 Task: Manage the "Group list" page variations in the site builder.
Action: Mouse moved to (997, 78)
Screenshot: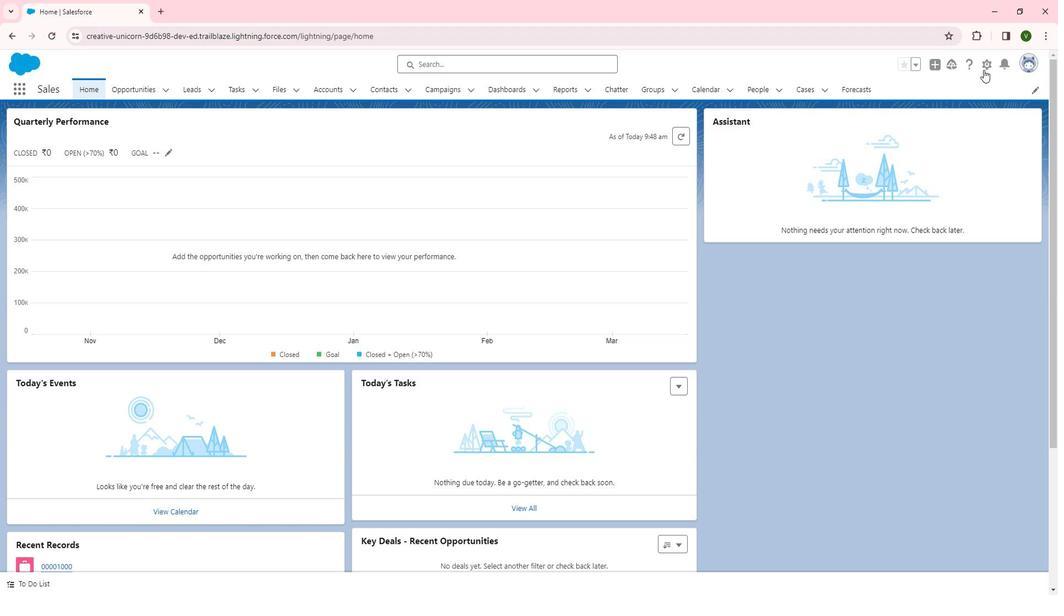 
Action: Mouse pressed left at (997, 78)
Screenshot: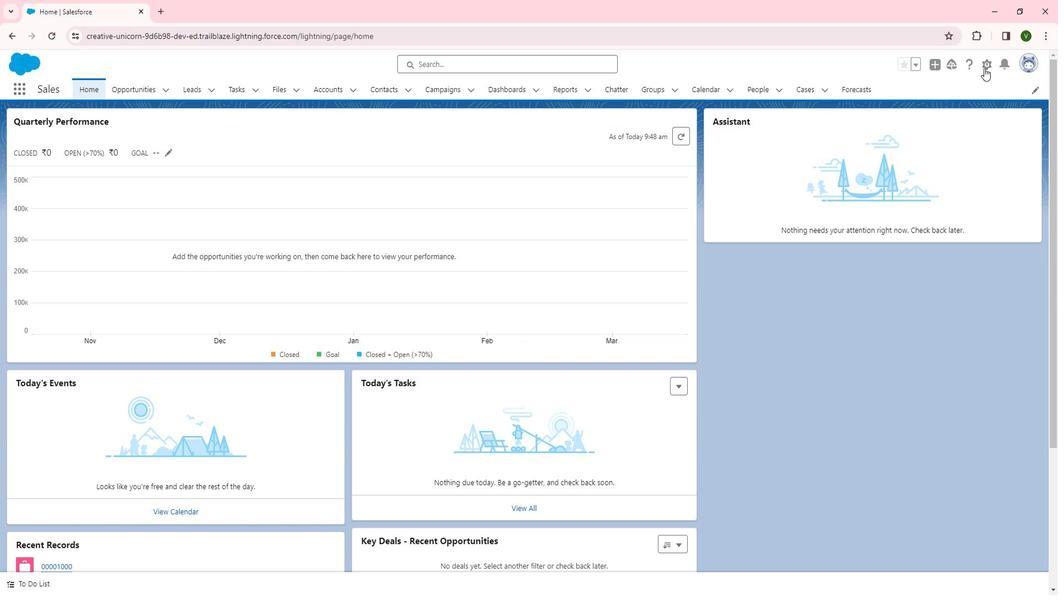 
Action: Mouse moved to (962, 101)
Screenshot: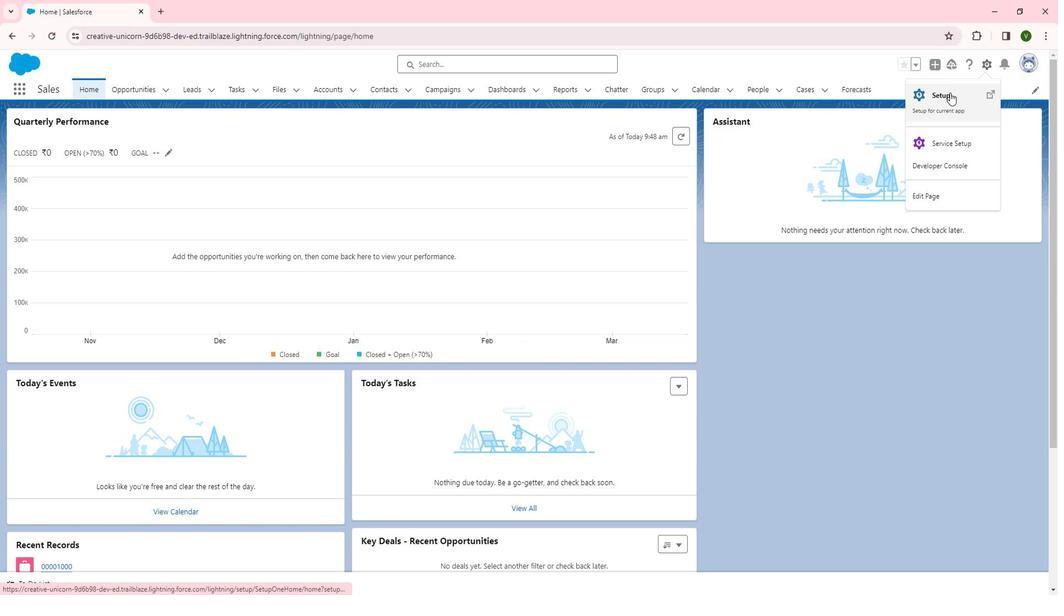 
Action: Mouse pressed left at (962, 101)
Screenshot: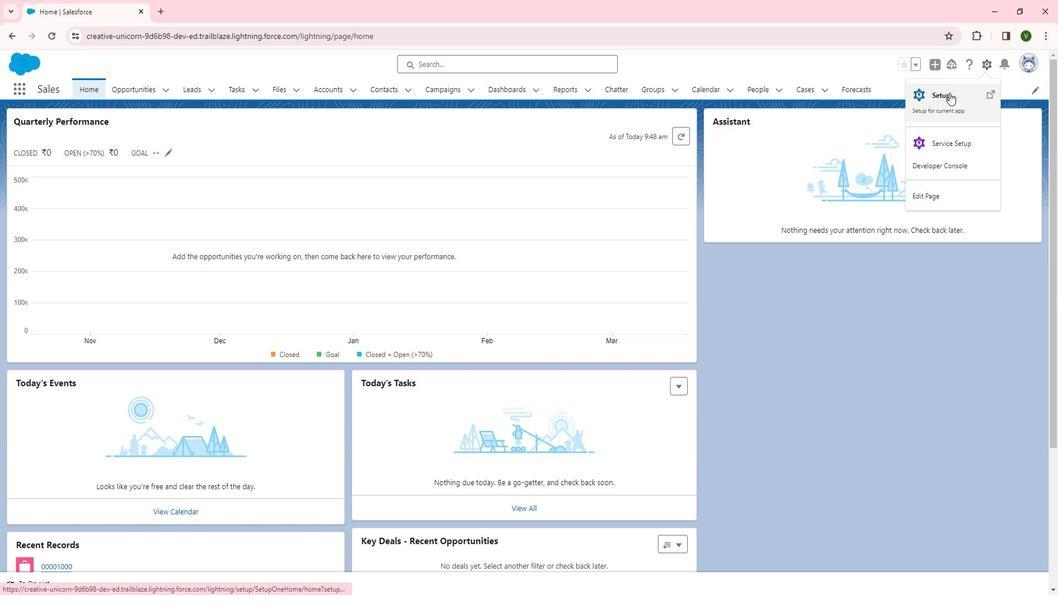 
Action: Mouse moved to (62, 390)
Screenshot: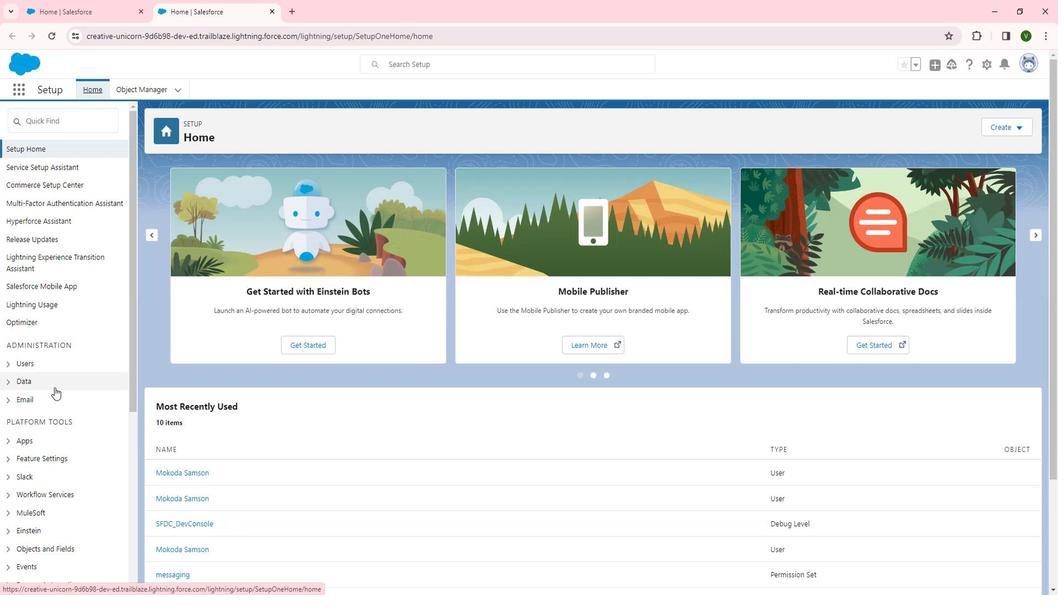 
Action: Mouse scrolled (62, 389) with delta (0, 0)
Screenshot: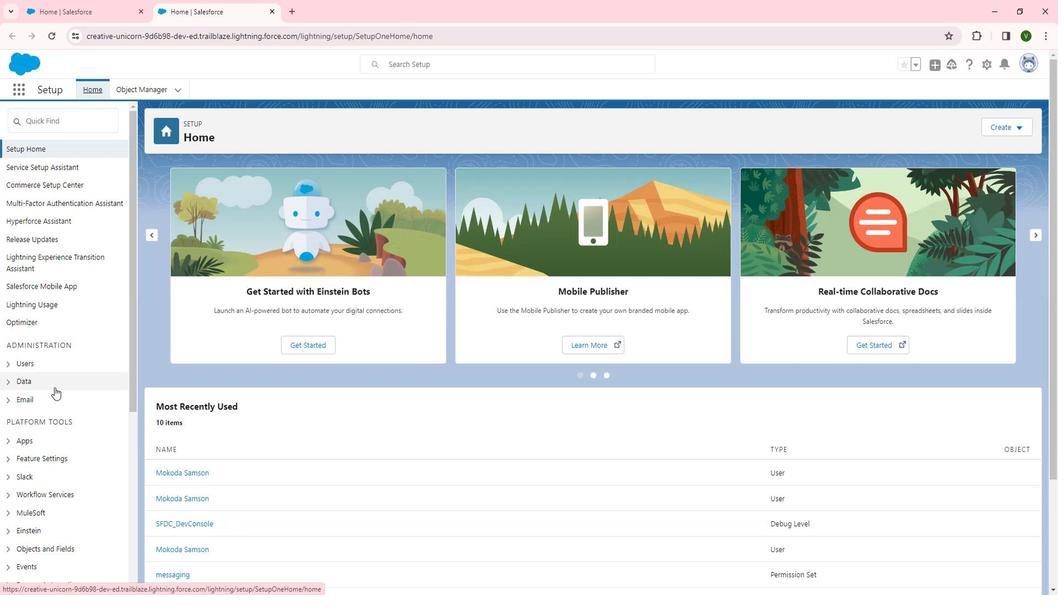 
Action: Mouse moved to (62, 390)
Screenshot: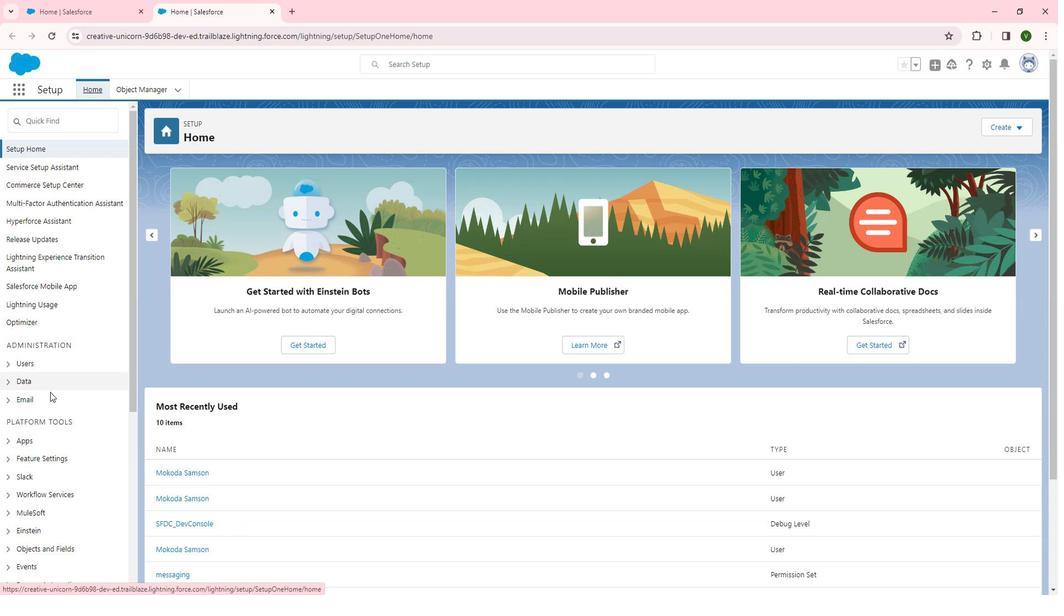 
Action: Mouse scrolled (62, 389) with delta (0, 0)
Screenshot: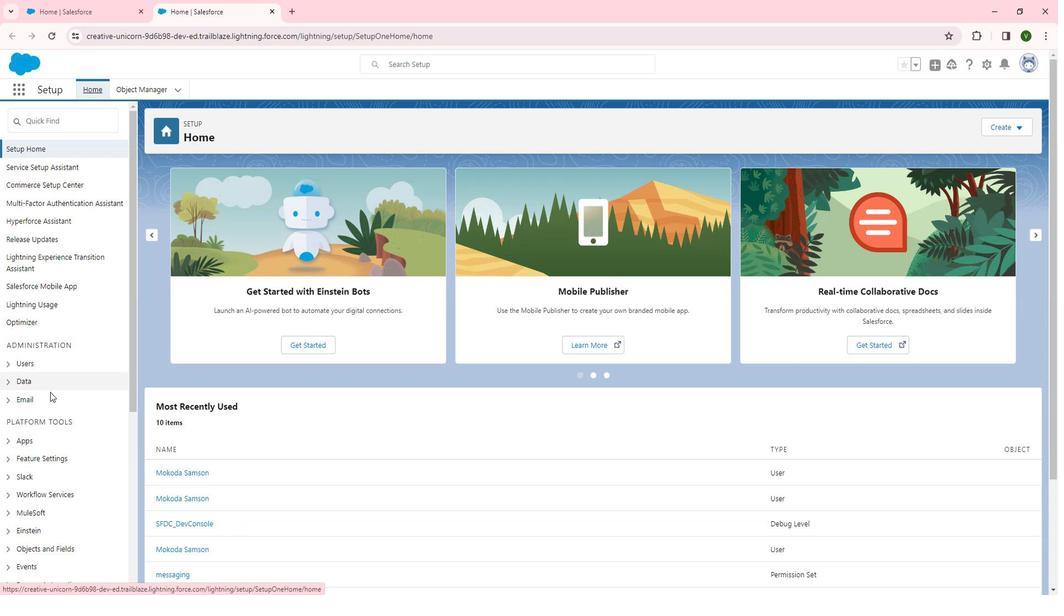 
Action: Mouse moved to (57, 342)
Screenshot: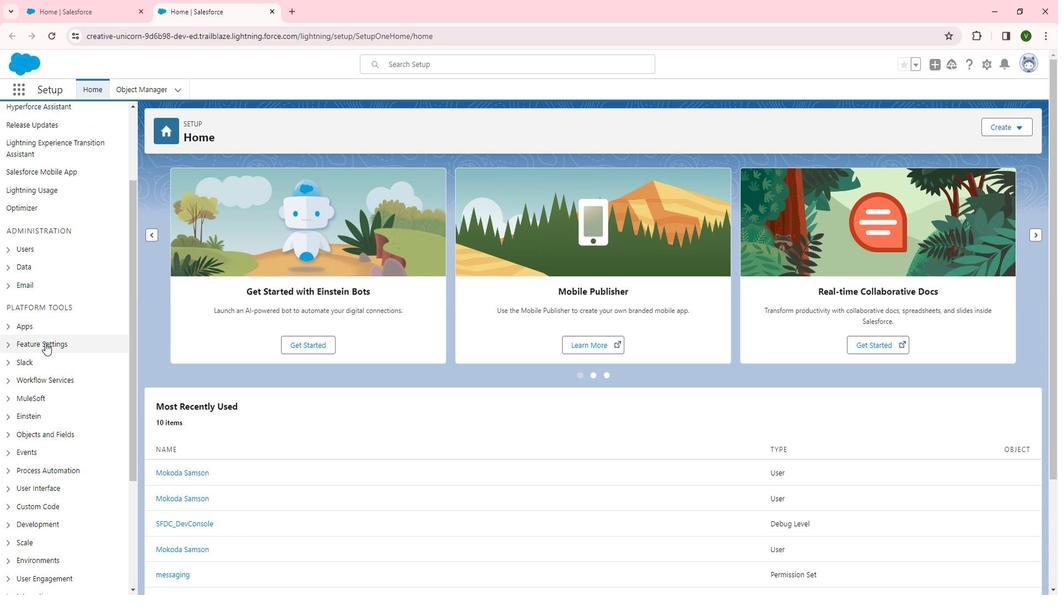
Action: Mouse pressed left at (57, 342)
Screenshot: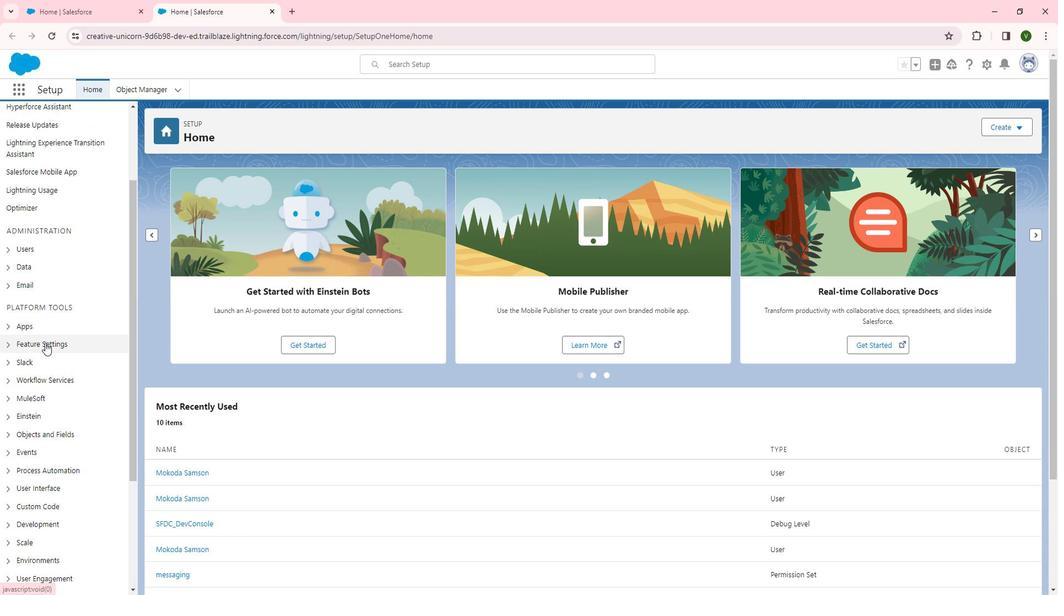 
Action: Mouse moved to (74, 457)
Screenshot: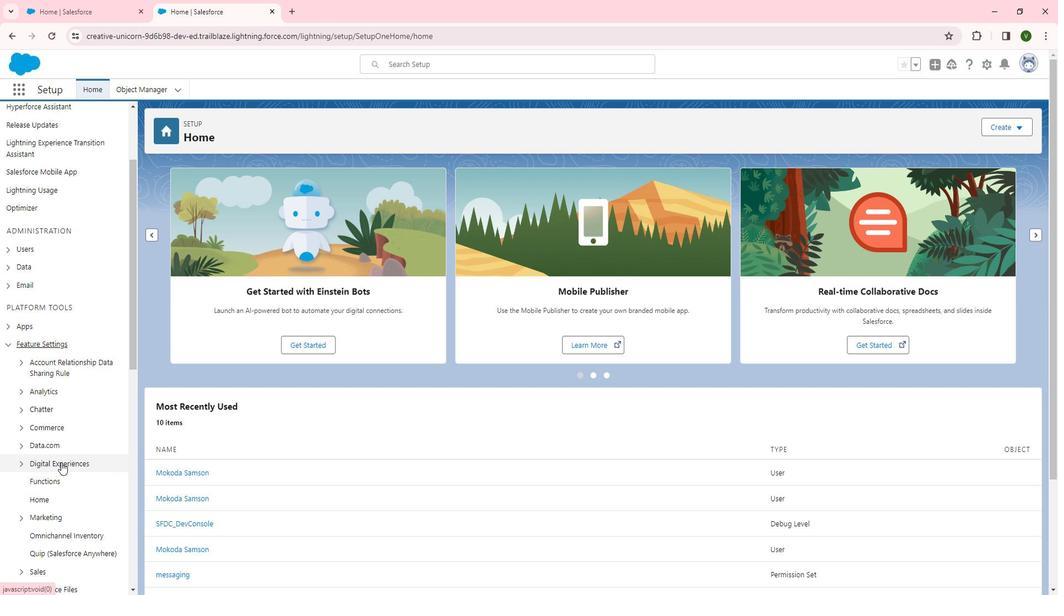 
Action: Mouse pressed left at (74, 457)
Screenshot: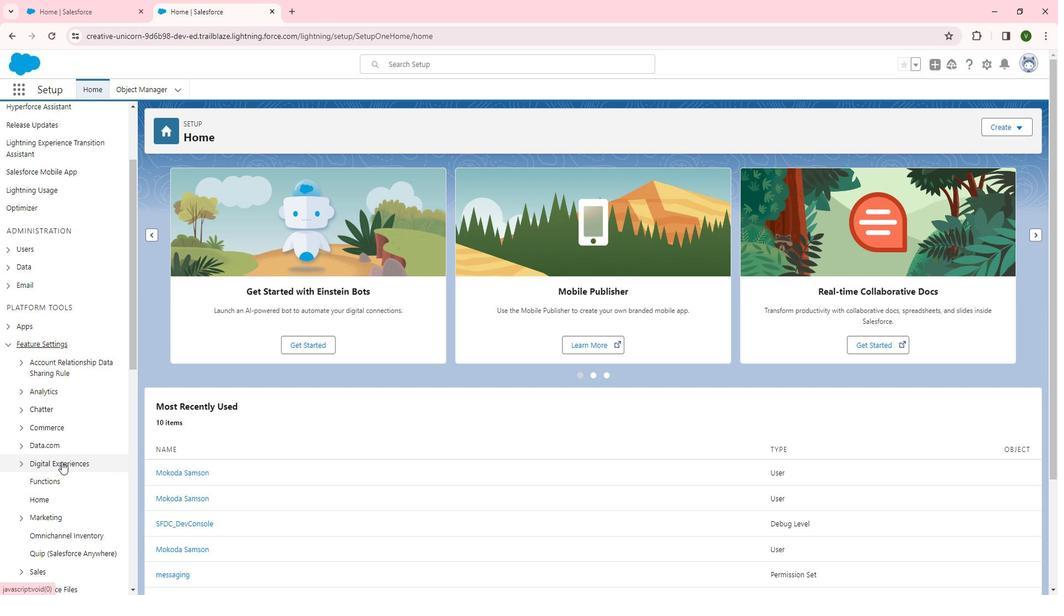 
Action: Mouse moved to (115, 372)
Screenshot: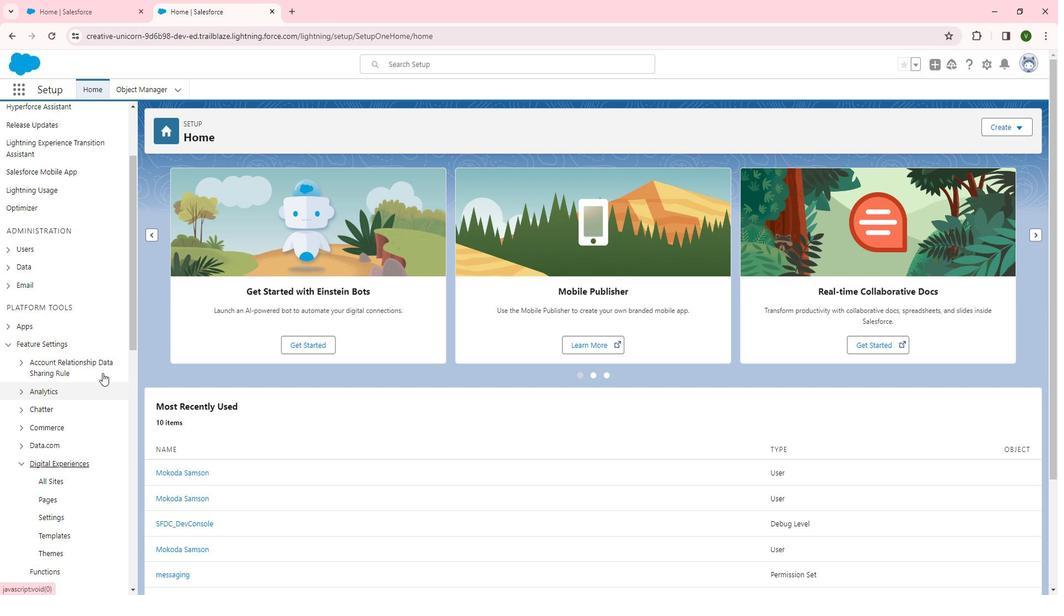 
Action: Mouse scrolled (115, 371) with delta (0, 0)
Screenshot: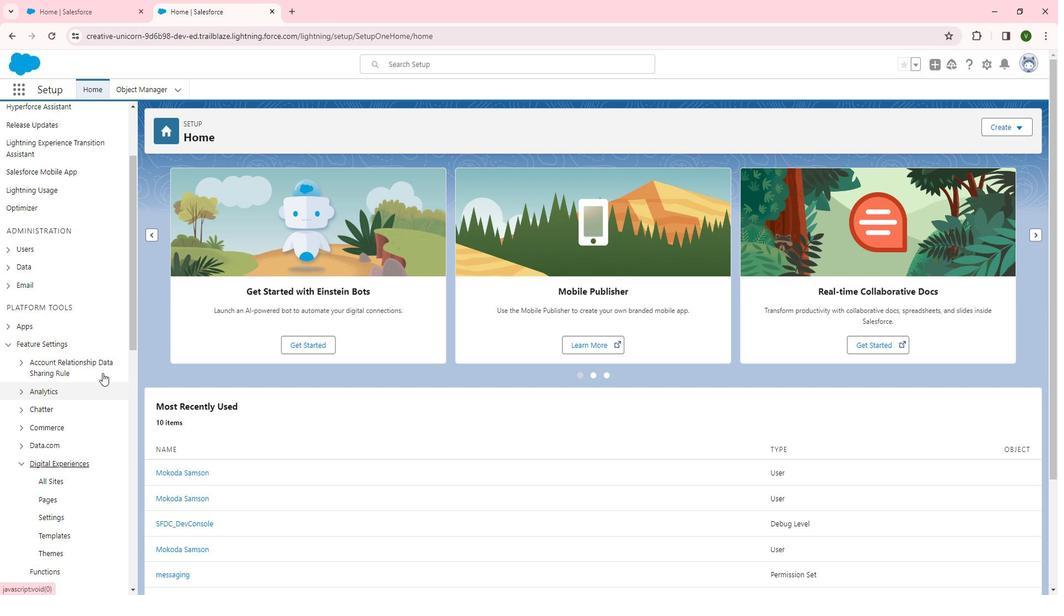 
Action: Mouse scrolled (115, 371) with delta (0, 0)
Screenshot: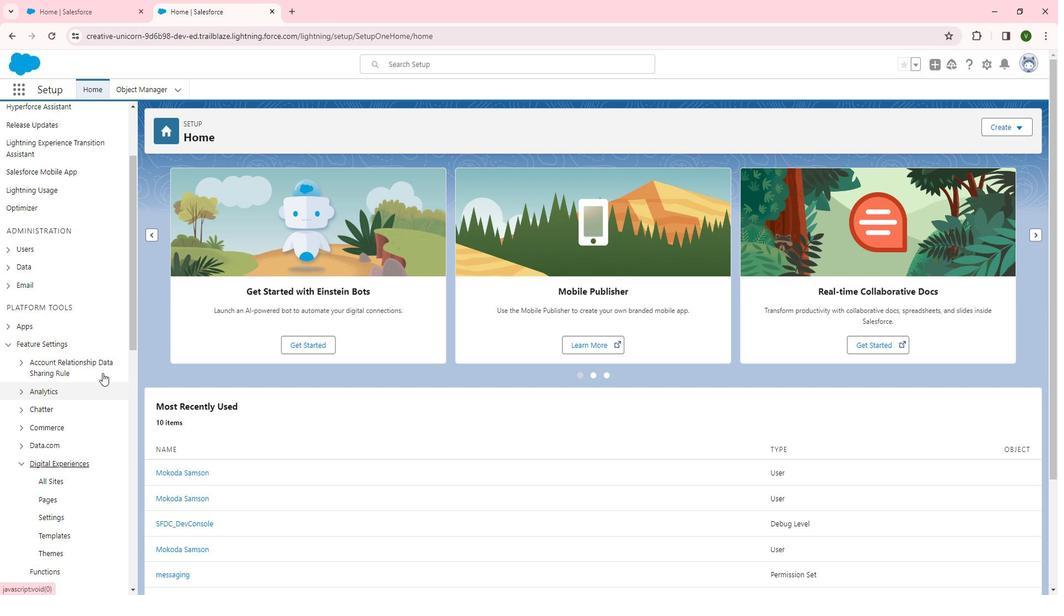 
Action: Mouse moved to (115, 369)
Screenshot: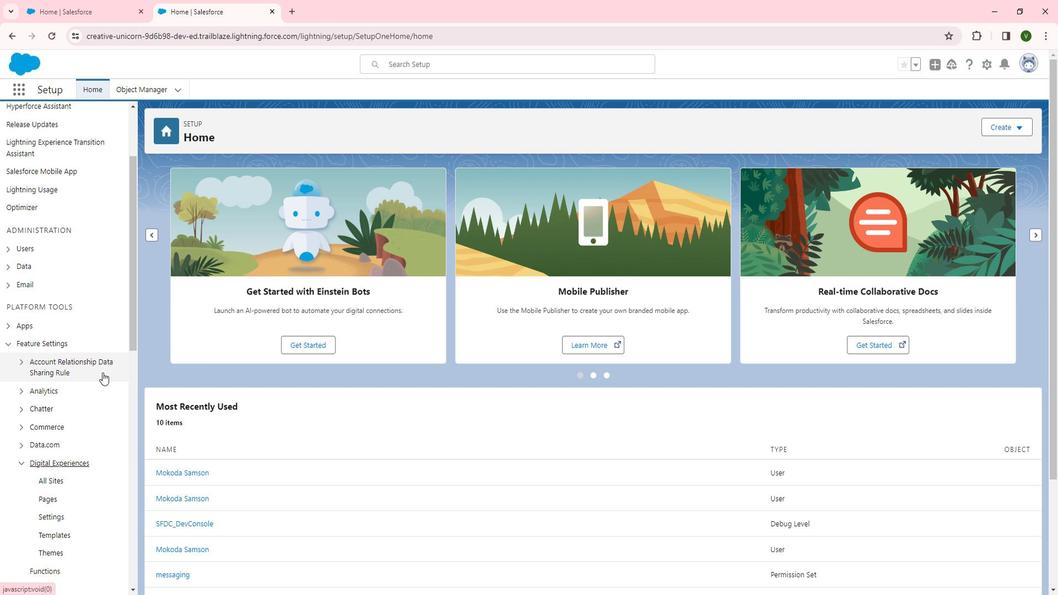 
Action: Mouse scrolled (115, 369) with delta (0, 0)
Screenshot: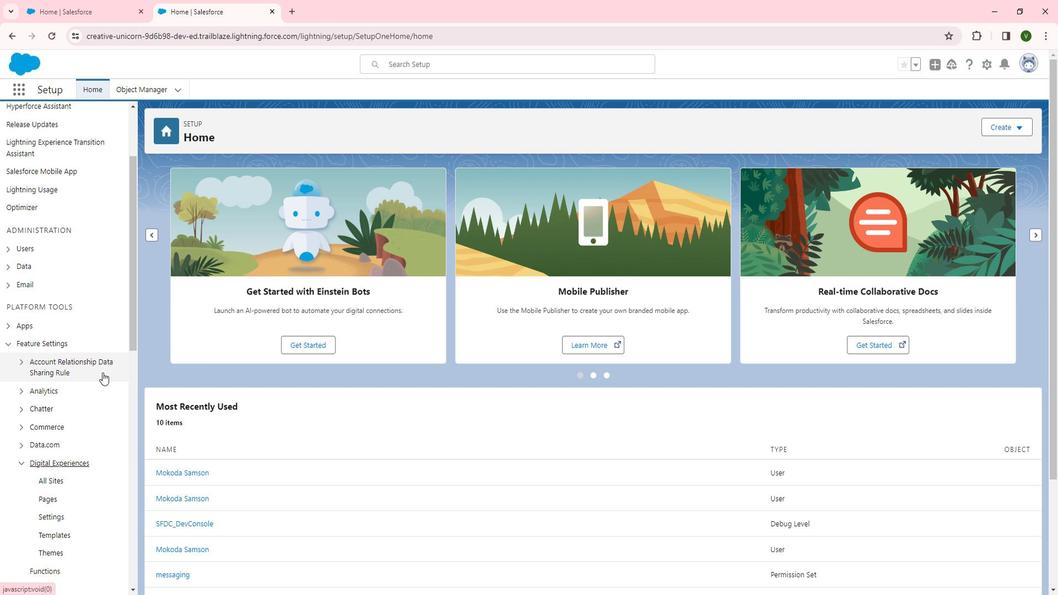 
Action: Mouse moved to (63, 311)
Screenshot: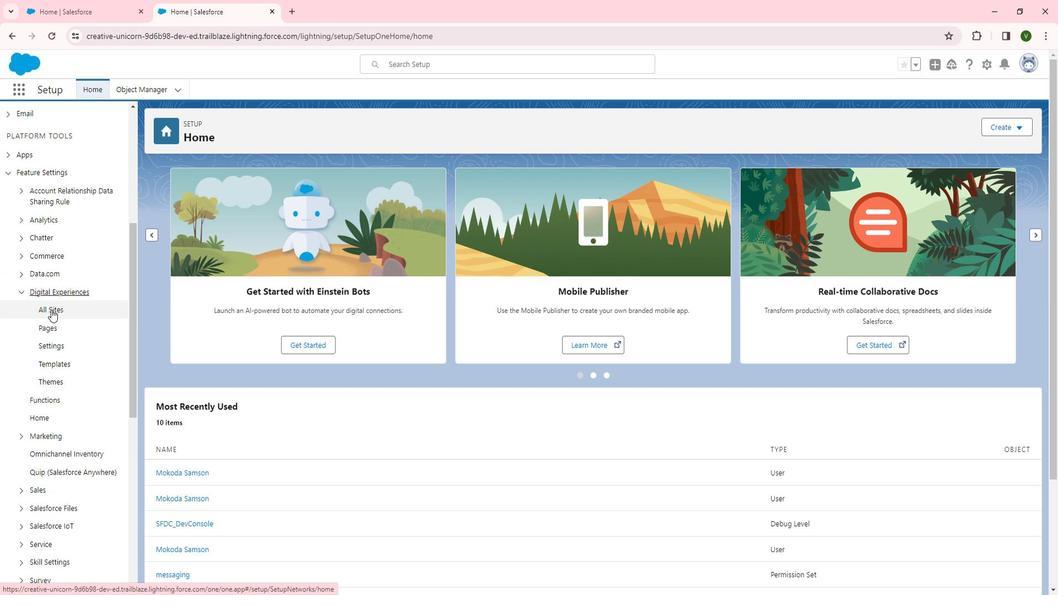 
Action: Mouse pressed left at (63, 311)
Screenshot: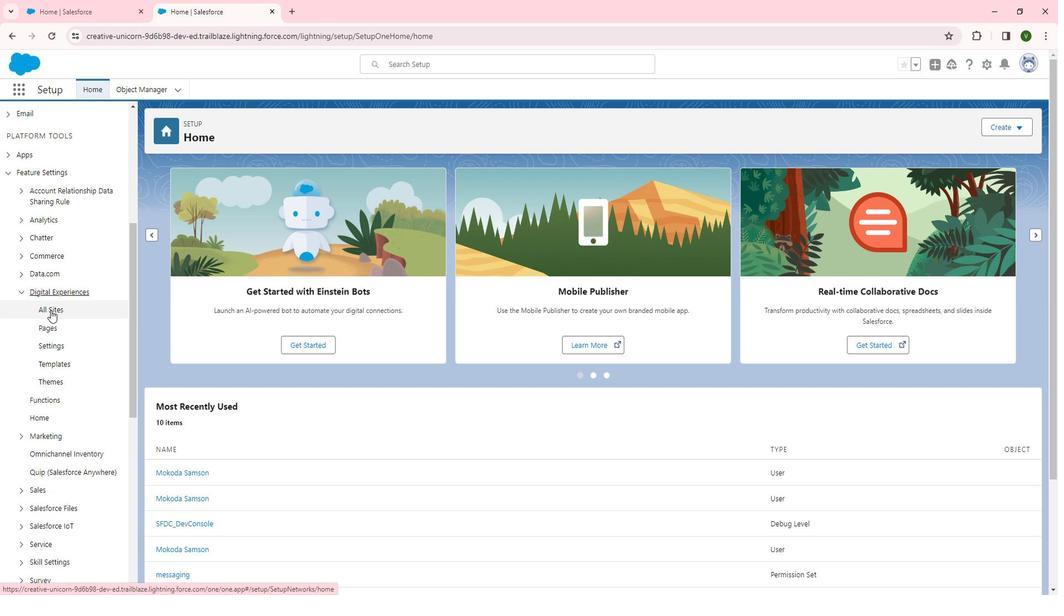 
Action: Mouse moved to (190, 327)
Screenshot: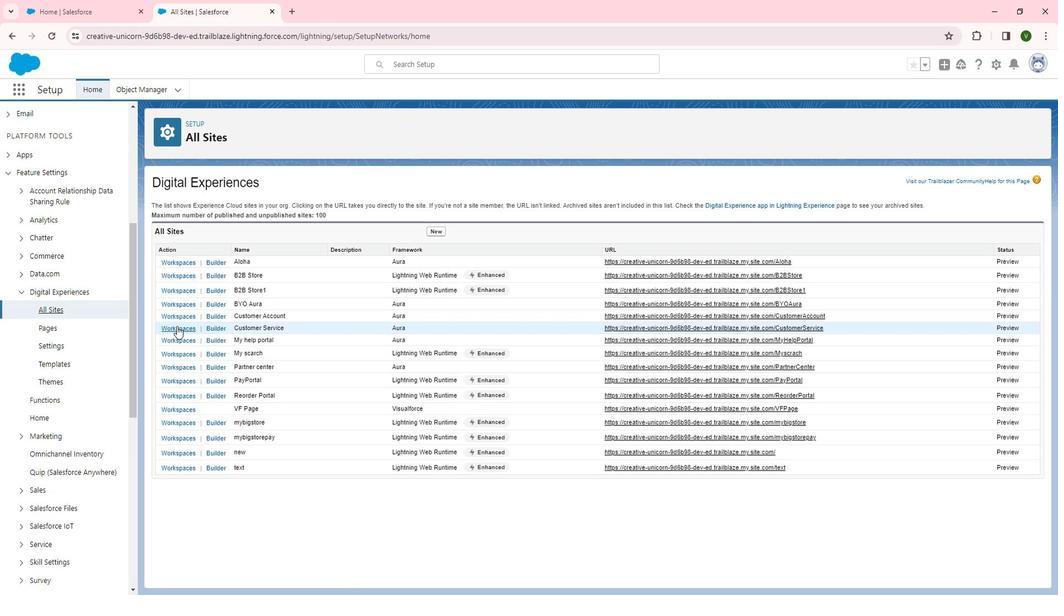 
Action: Mouse pressed left at (190, 327)
Screenshot: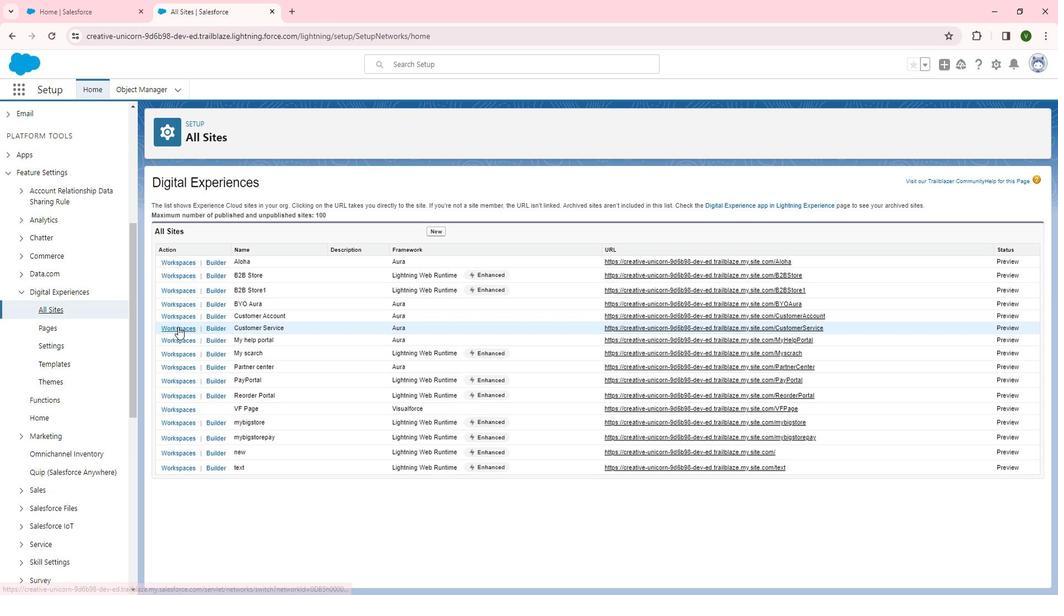 
Action: Mouse moved to (145, 240)
Screenshot: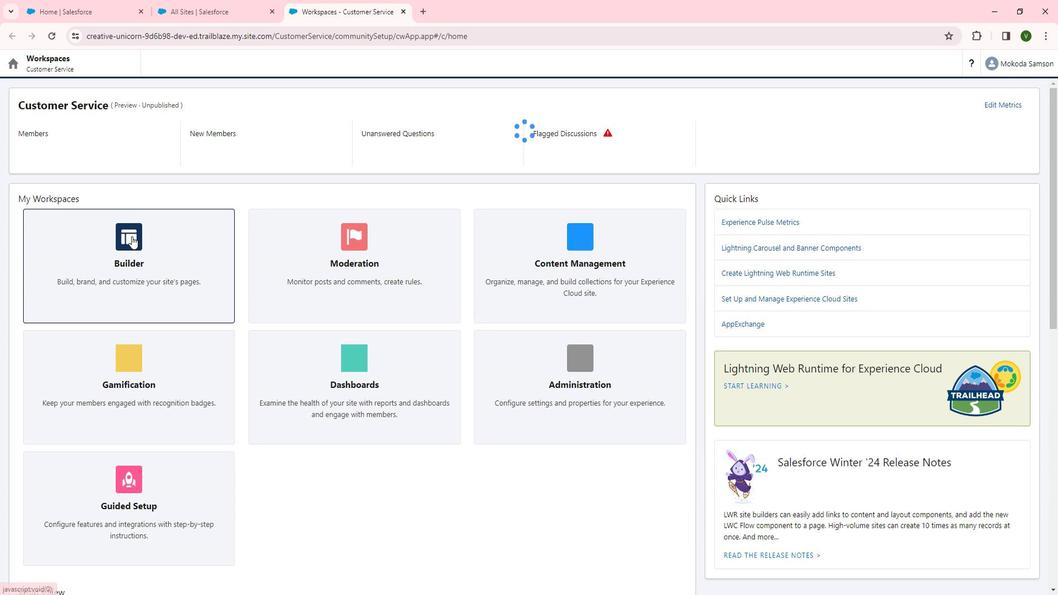 
Action: Mouse pressed left at (145, 240)
Screenshot: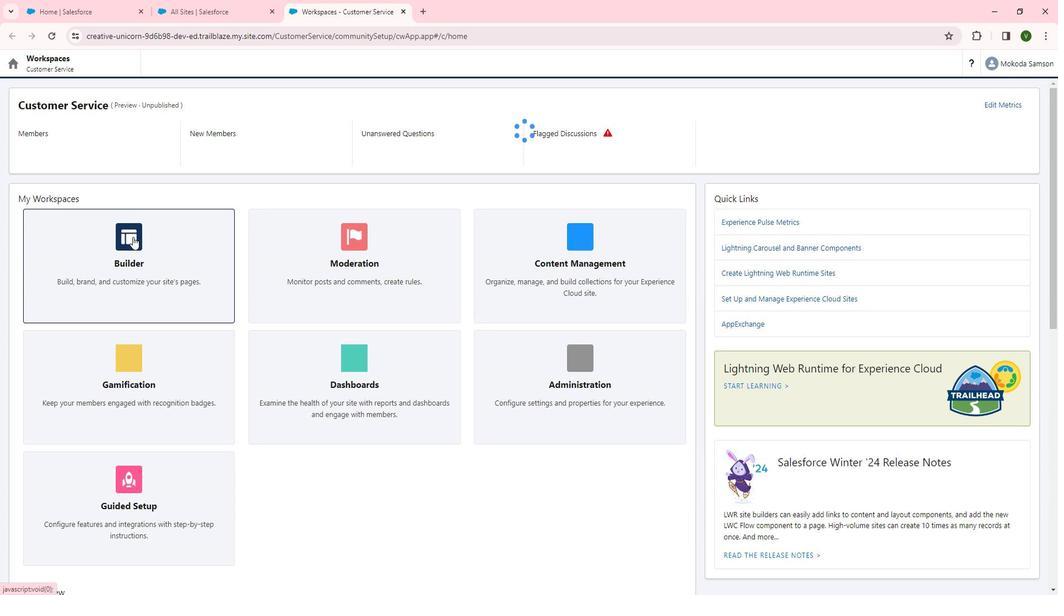 
Action: Mouse moved to (174, 77)
Screenshot: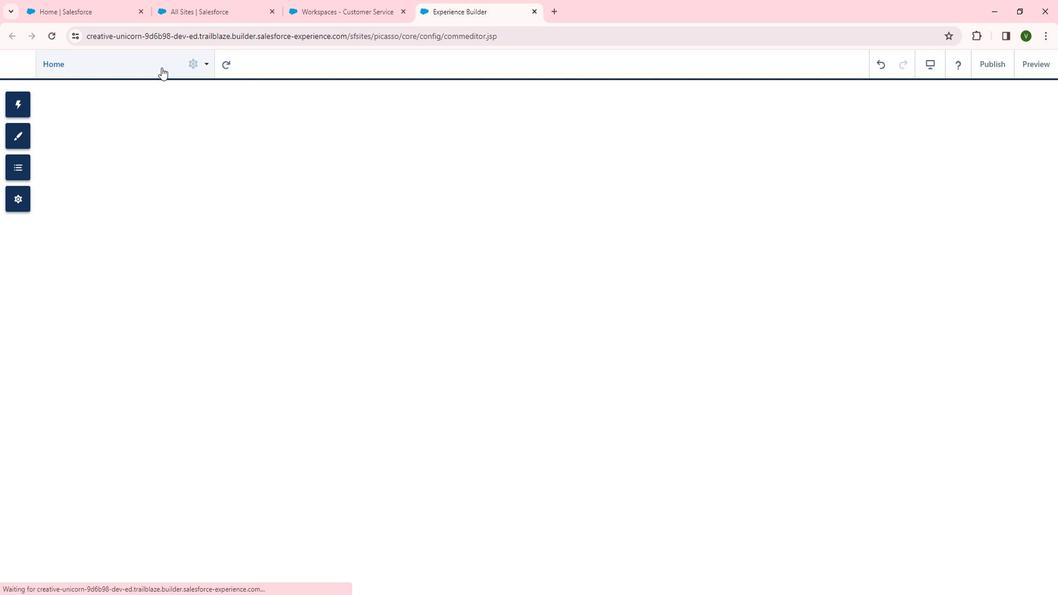 
Action: Mouse pressed left at (174, 77)
Screenshot: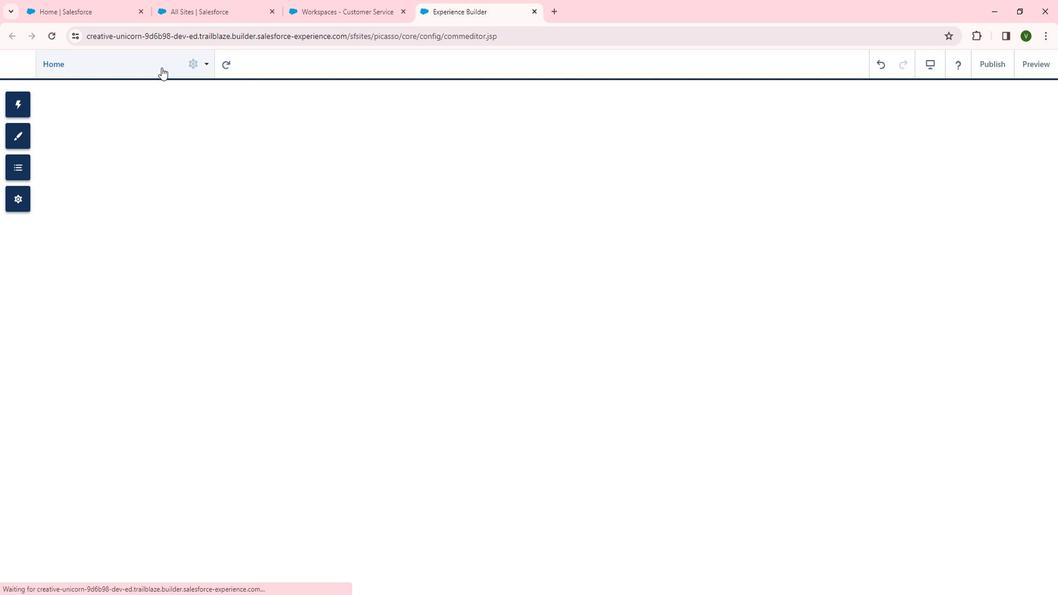 
Action: Mouse moved to (58, 423)
Screenshot: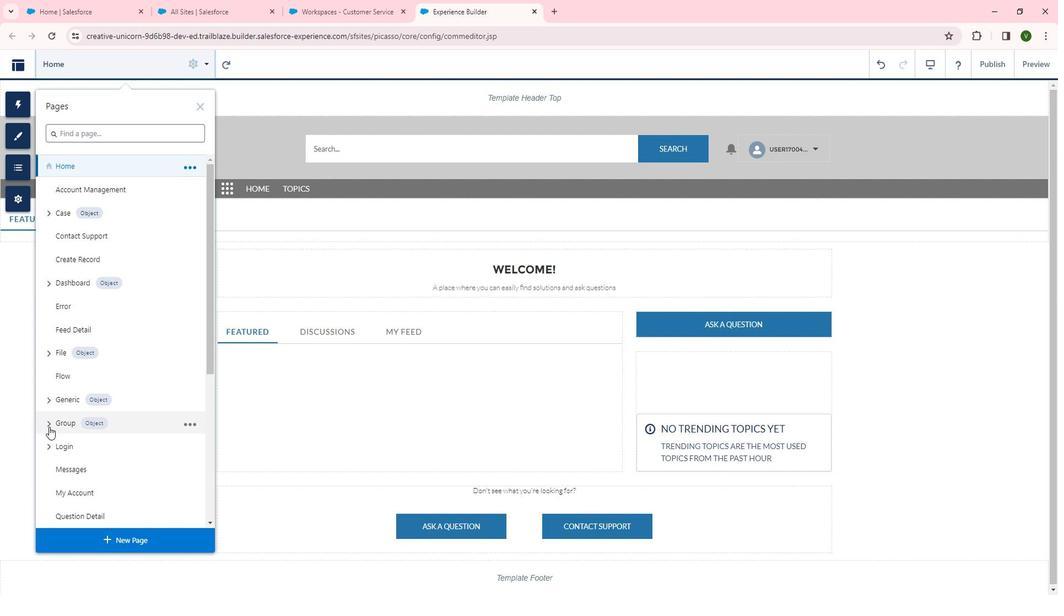 
Action: Mouse pressed left at (58, 423)
Screenshot: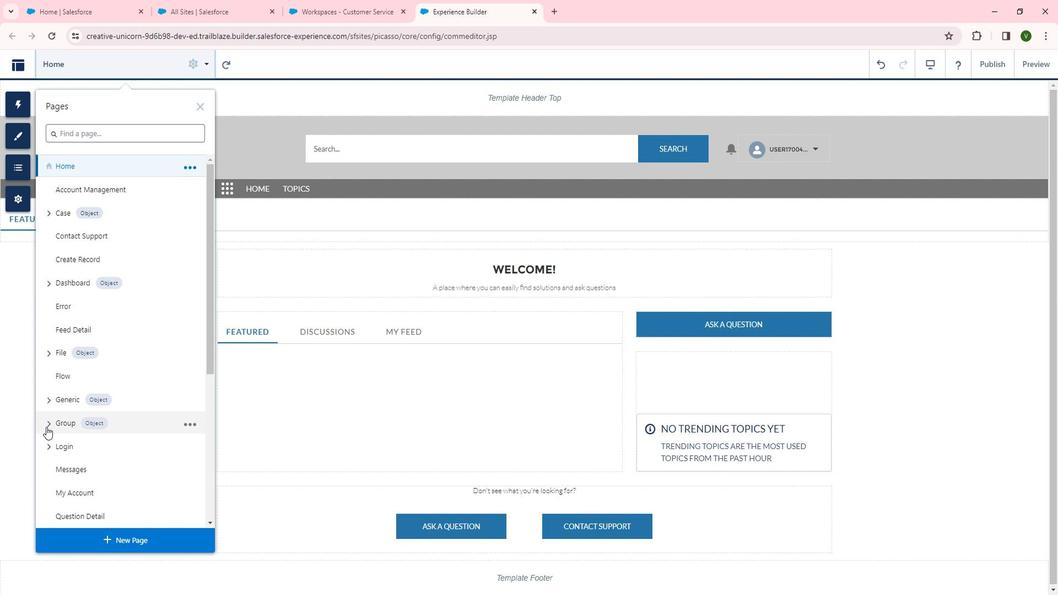 
Action: Mouse moved to (105, 423)
Screenshot: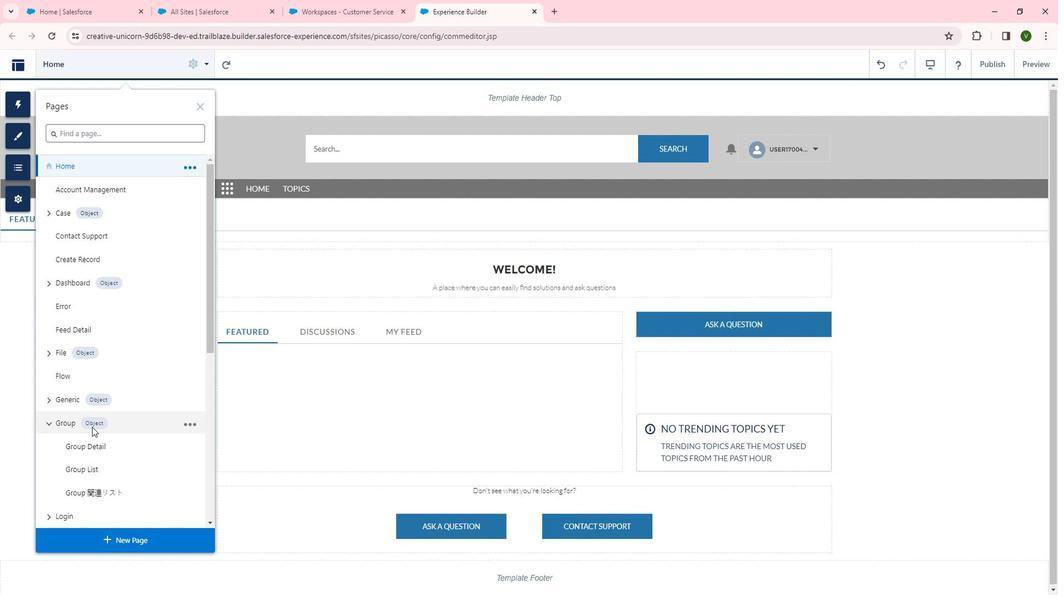 
Action: Mouse scrolled (105, 423) with delta (0, 0)
Screenshot: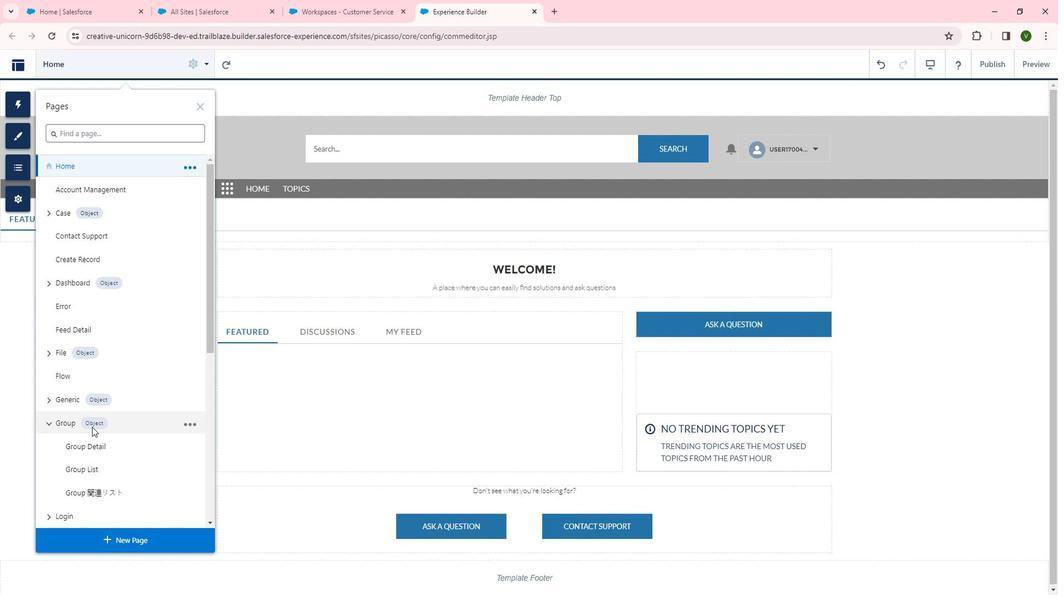 
Action: Mouse scrolled (105, 423) with delta (0, 0)
Screenshot: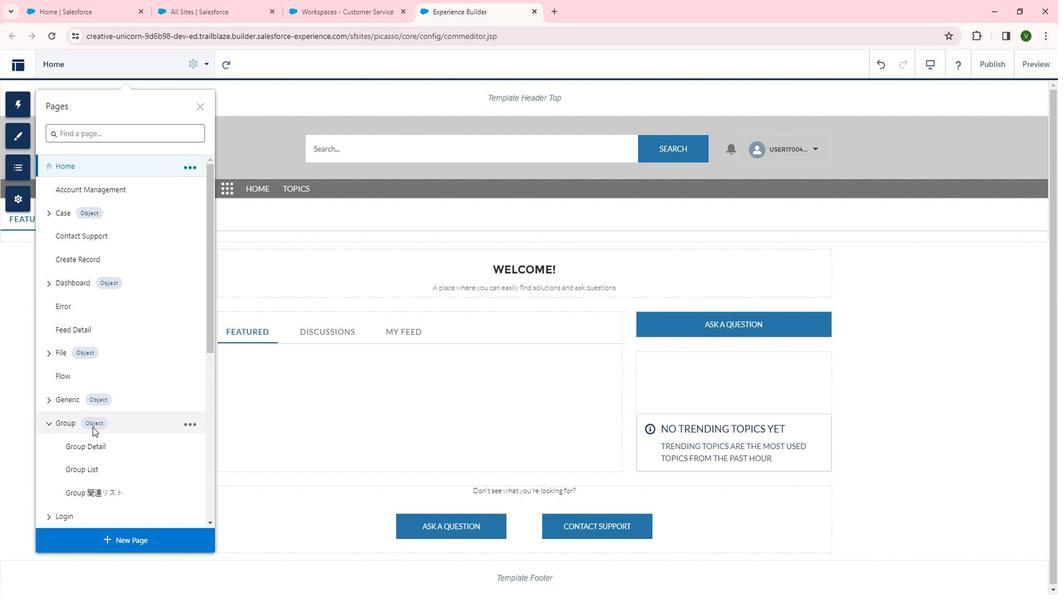 
Action: Mouse moved to (92, 352)
Screenshot: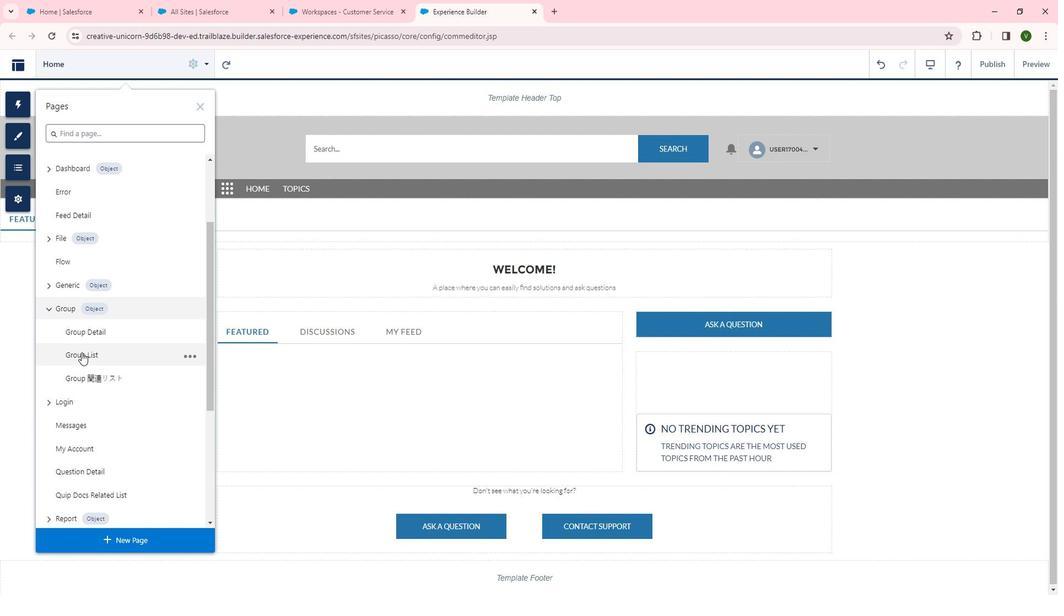 
Action: Mouse pressed left at (92, 352)
Screenshot: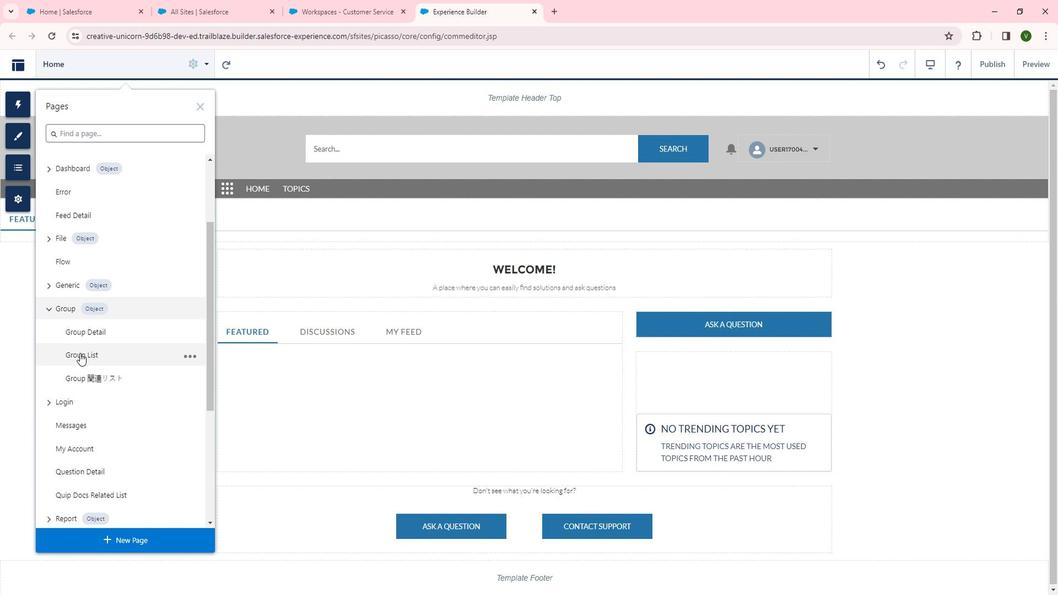 
Action: Mouse moved to (180, 77)
Screenshot: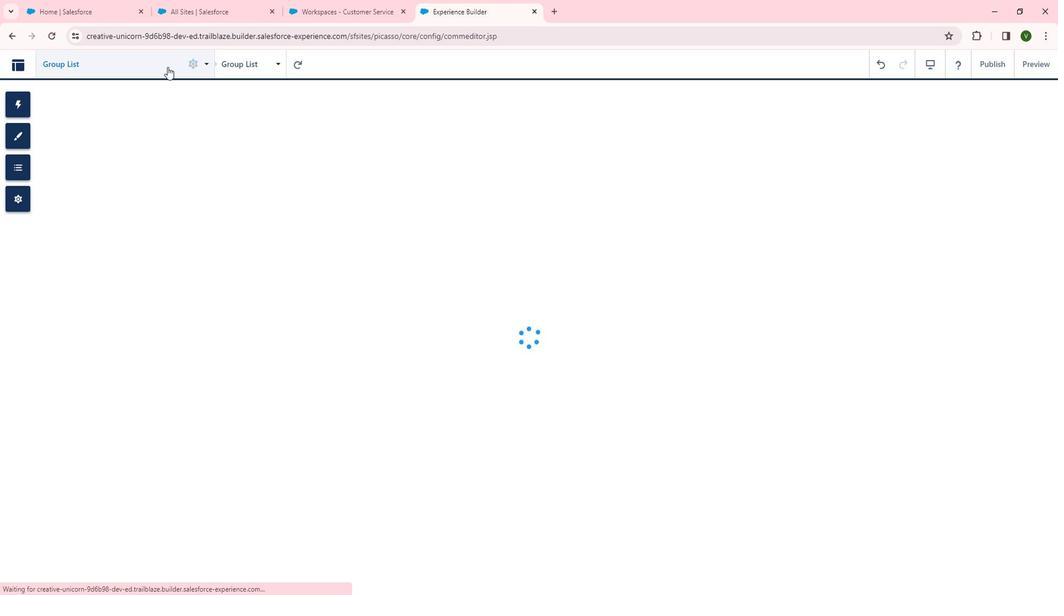 
Action: Mouse pressed left at (180, 77)
Screenshot: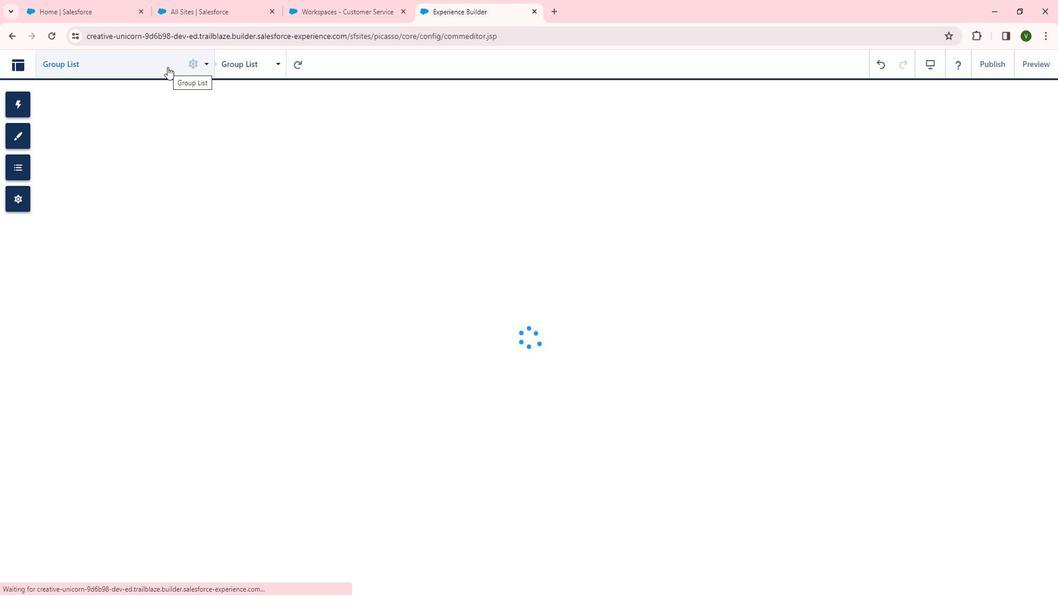 
Action: Mouse moved to (197, 174)
Screenshot: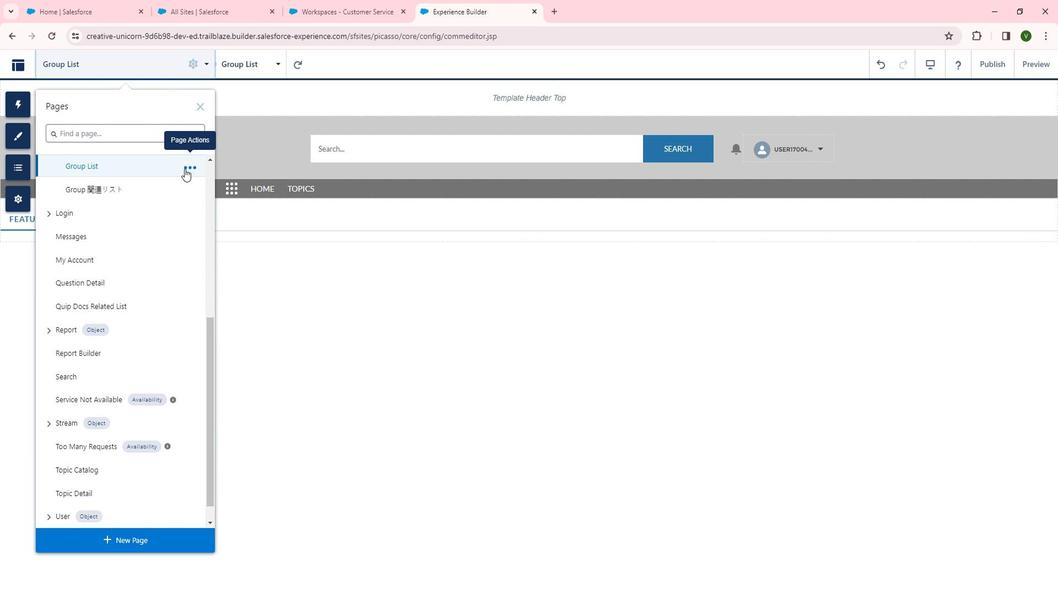 
Action: Mouse pressed left at (197, 174)
Screenshot: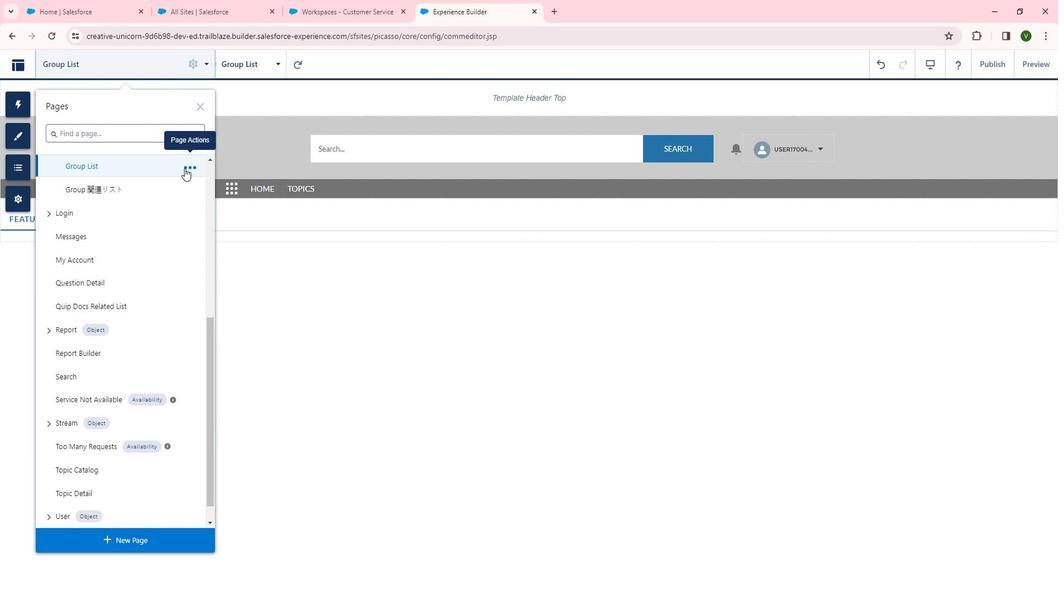 
Action: Mouse moved to (240, 172)
Screenshot: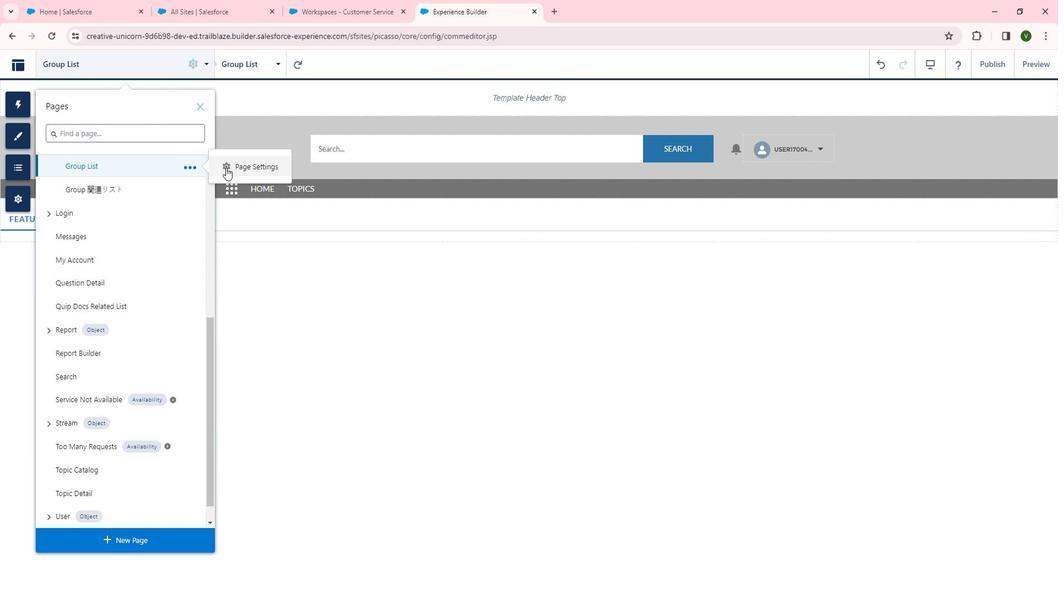 
Action: Mouse pressed left at (240, 172)
Screenshot: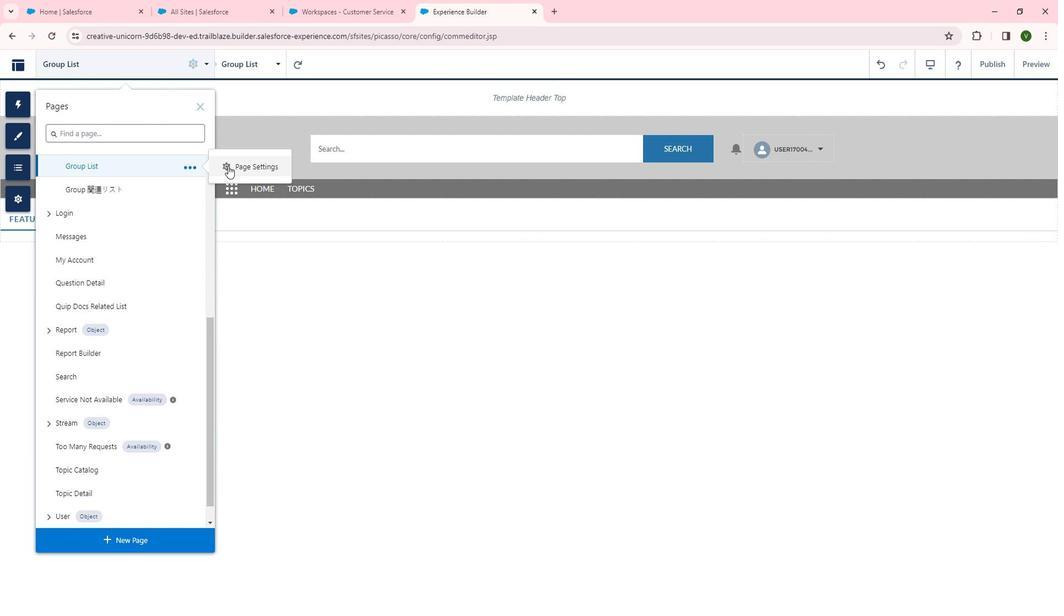 
Action: Mouse moved to (365, 116)
Screenshot: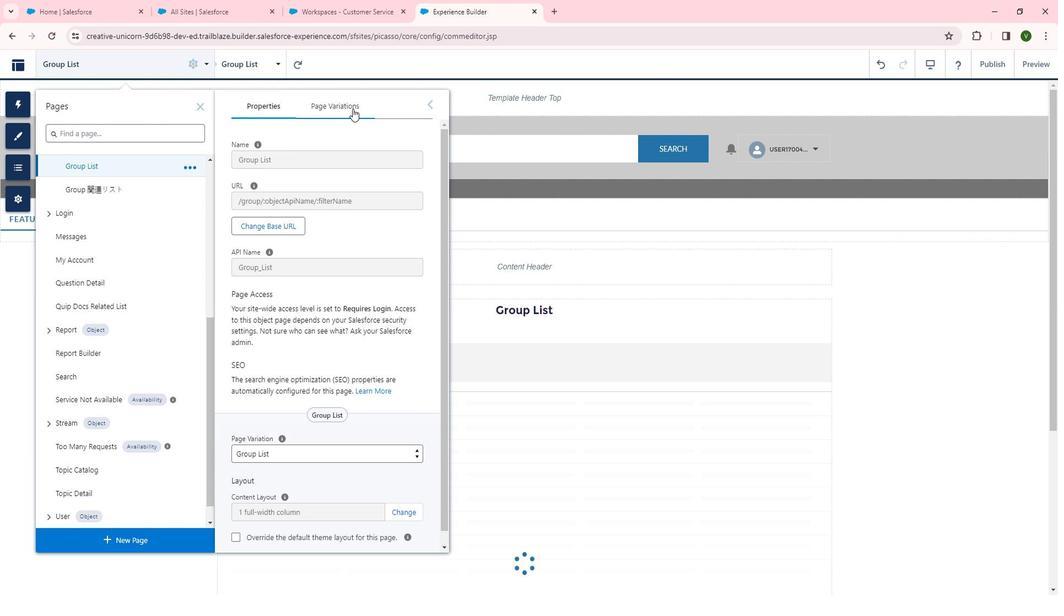 
Action: Mouse pressed left at (365, 116)
Screenshot: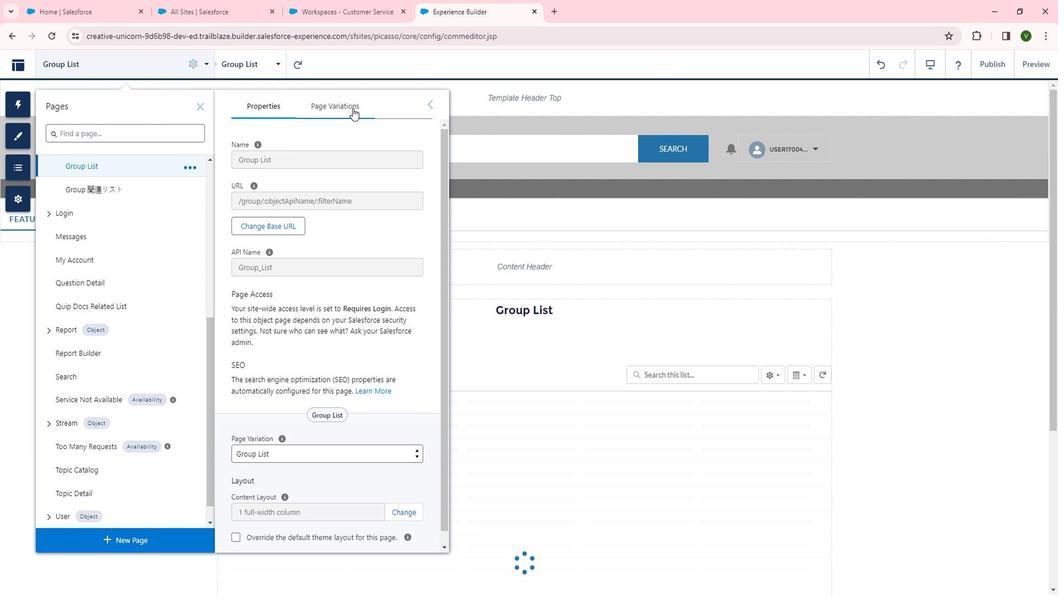 
Action: Mouse moved to (686, 252)
Screenshot: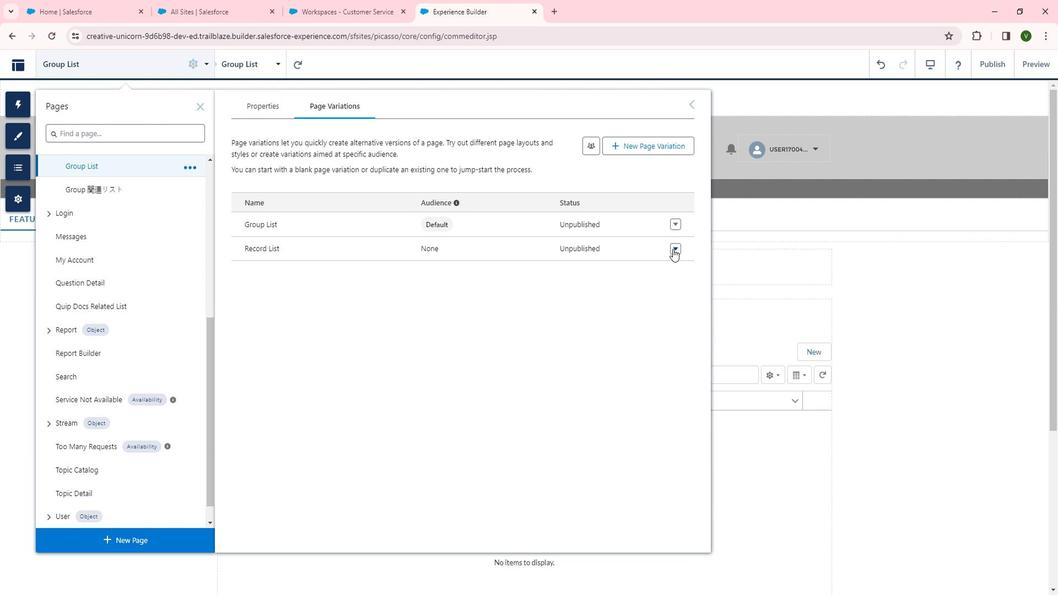 
Action: Mouse pressed left at (686, 252)
Screenshot: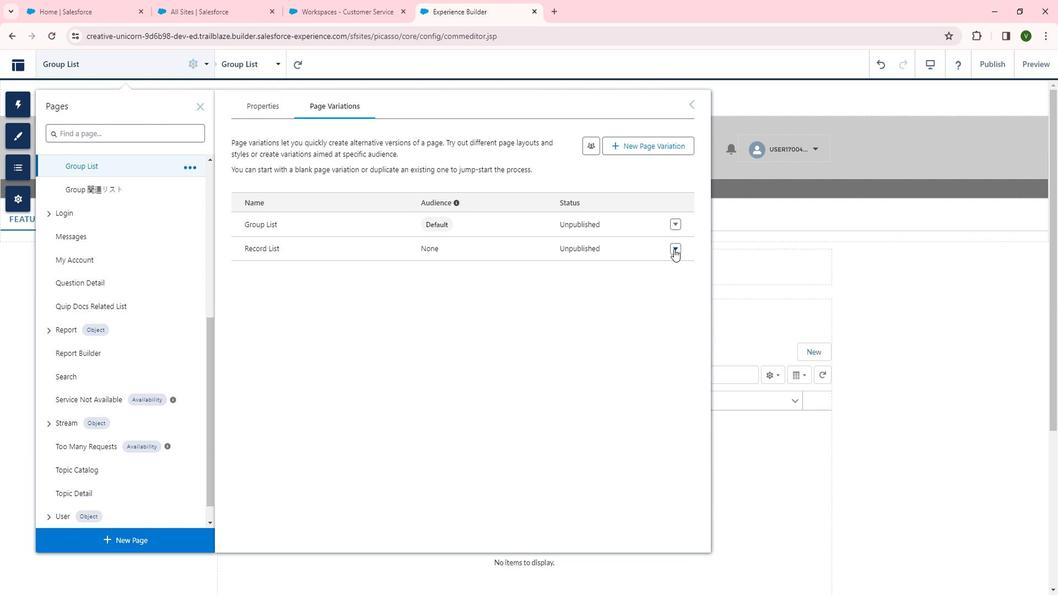 
Action: Mouse moved to (675, 420)
Screenshot: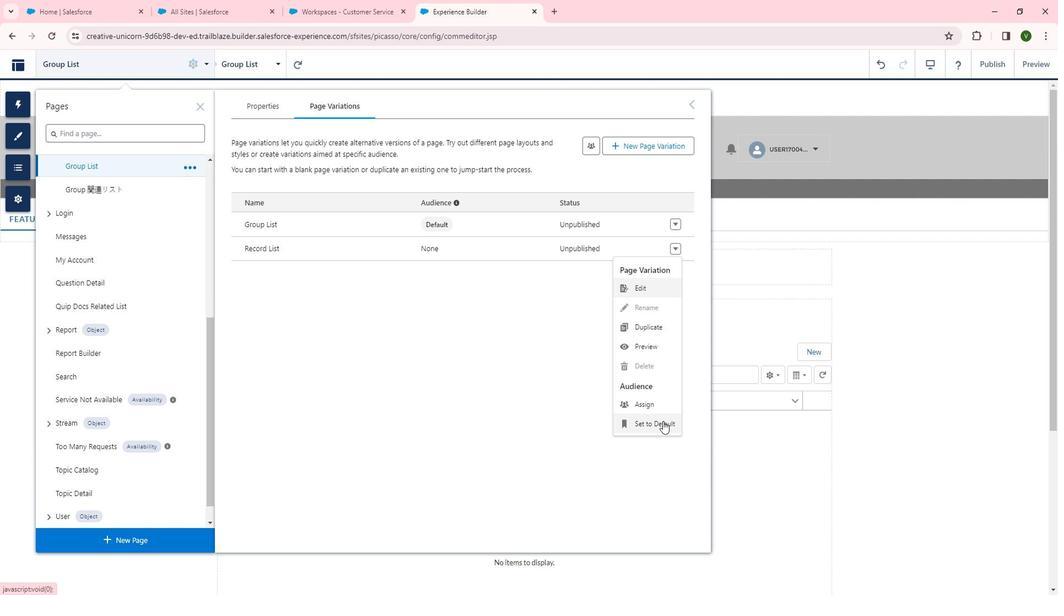 
Action: Mouse pressed left at (675, 420)
Screenshot: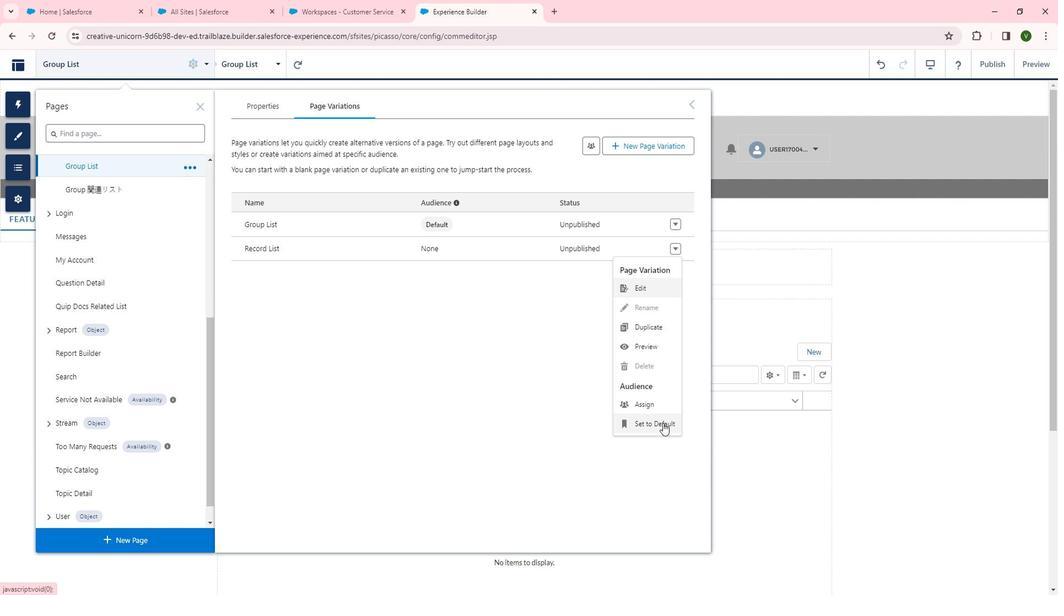 
Action: Mouse moved to (600, 429)
Screenshot: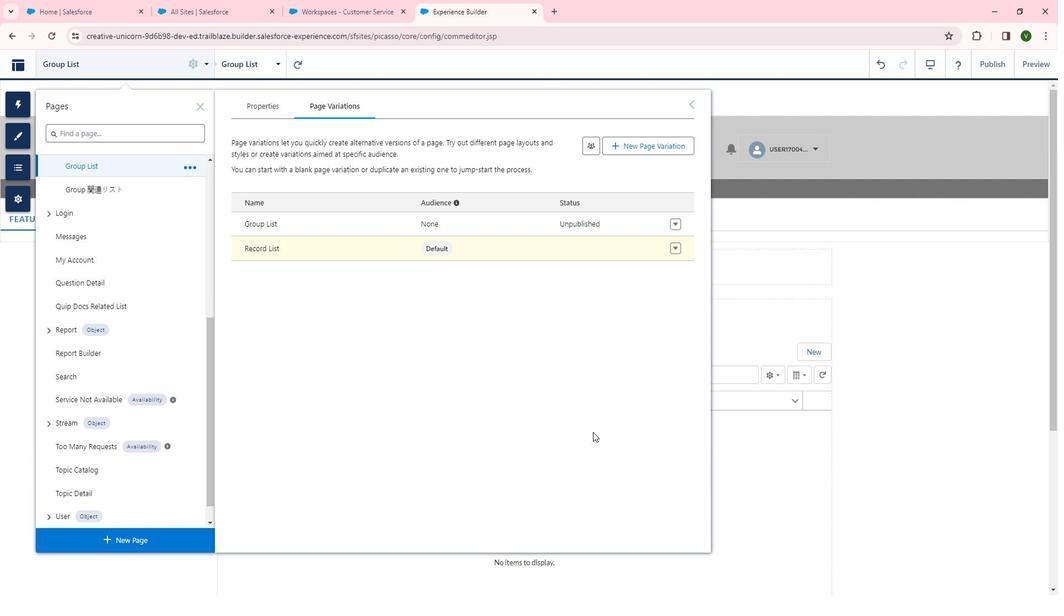 
